 Task: Check the sale-to-list ratio of bar in the last 5 years.
Action: Mouse moved to (1058, 244)
Screenshot: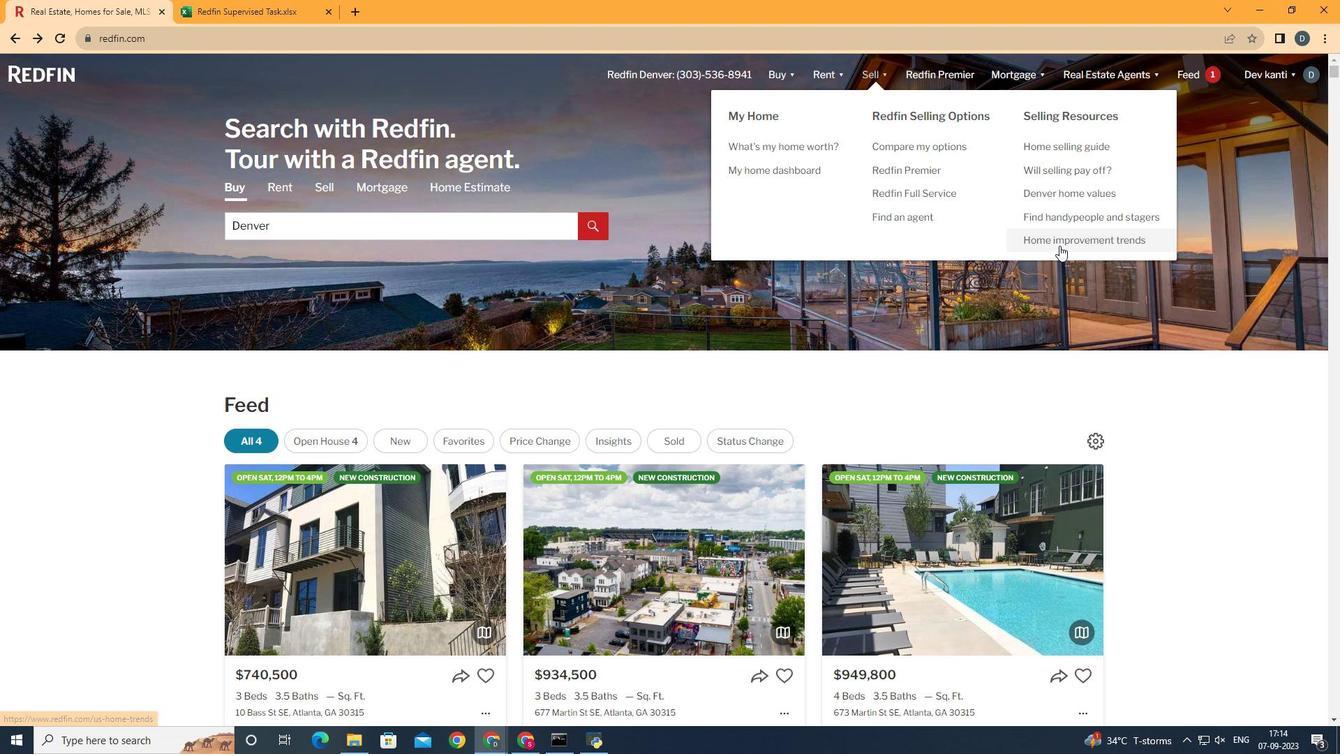 
Action: Mouse pressed left at (1058, 244)
Screenshot: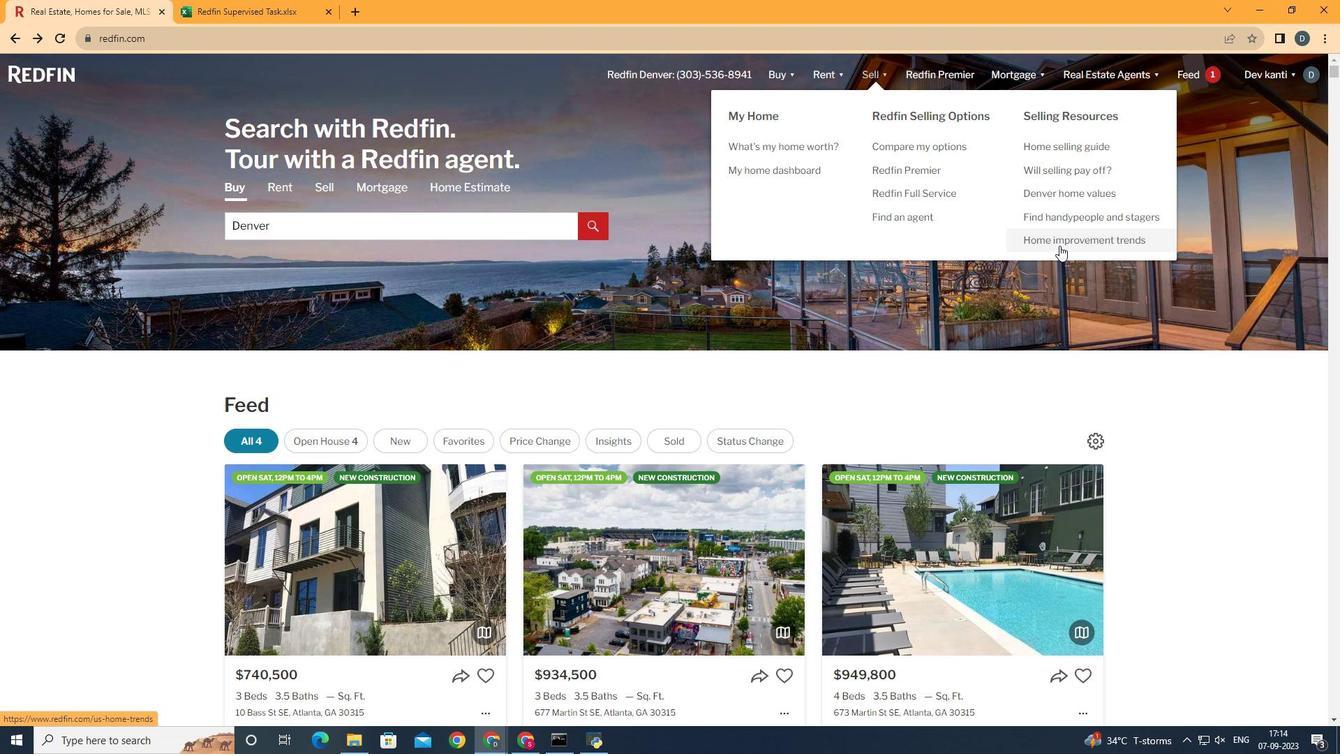 
Action: Mouse moved to (327, 266)
Screenshot: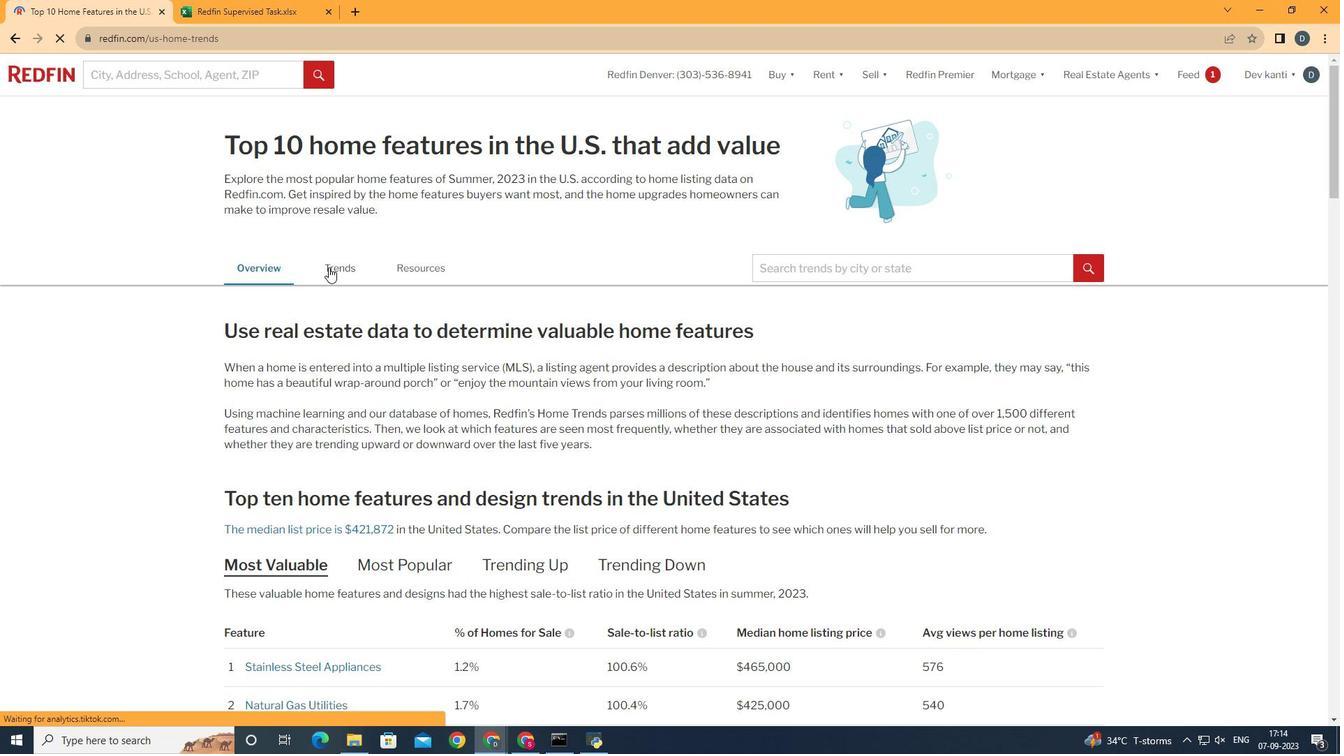 
Action: Mouse pressed left at (327, 266)
Screenshot: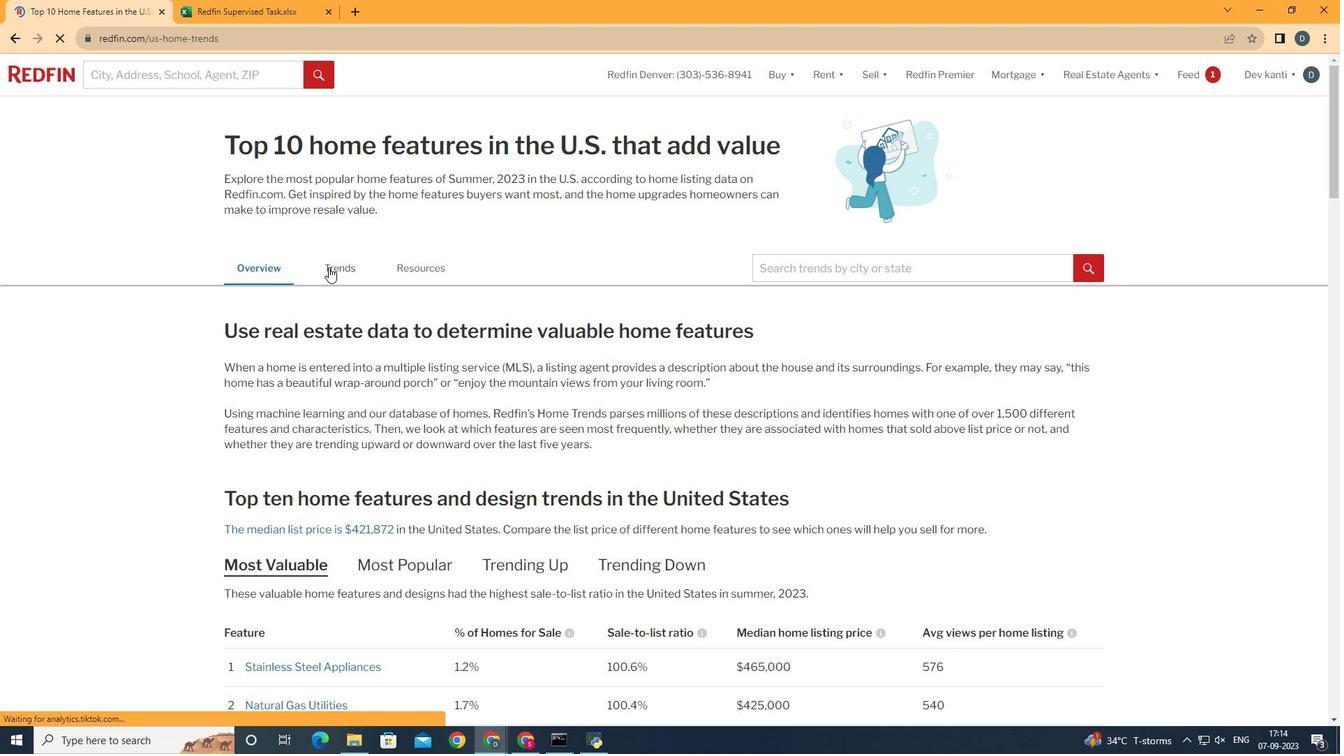 
Action: Mouse moved to (601, 404)
Screenshot: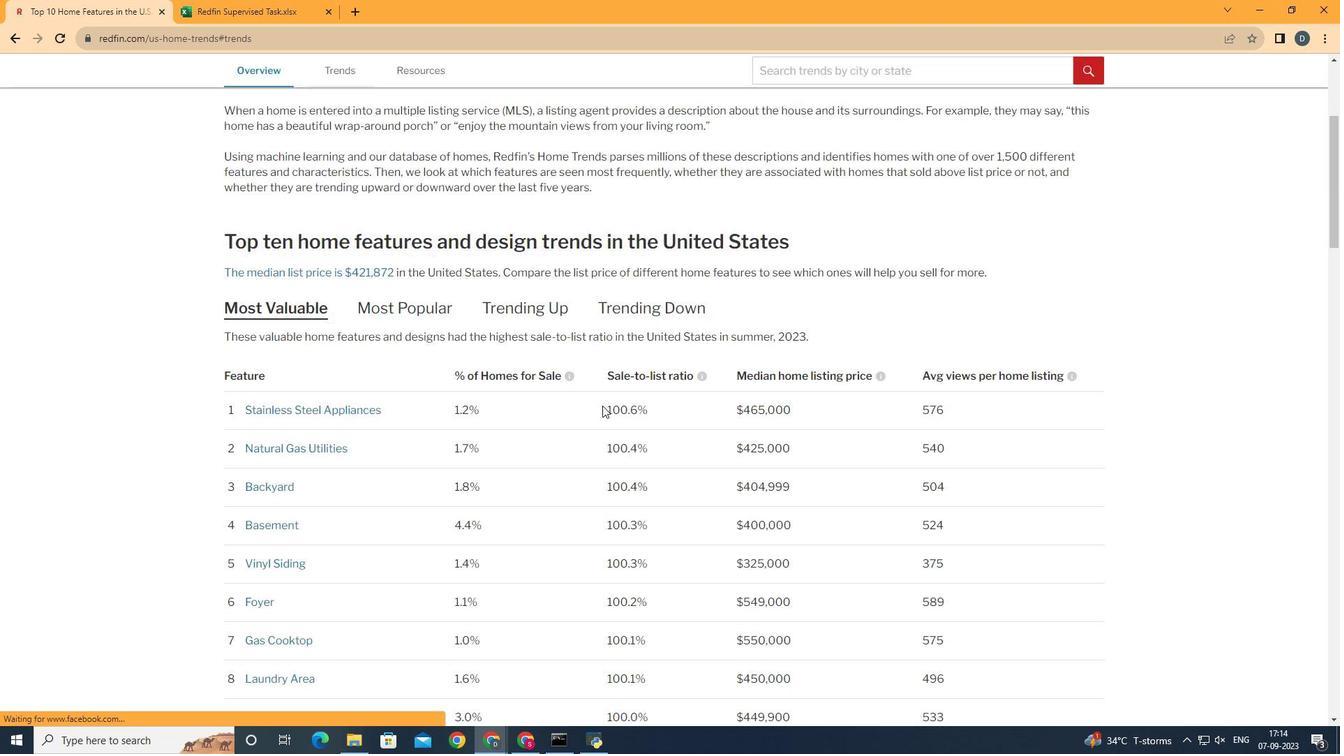 
Action: Mouse scrolled (601, 403) with delta (0, 0)
Screenshot: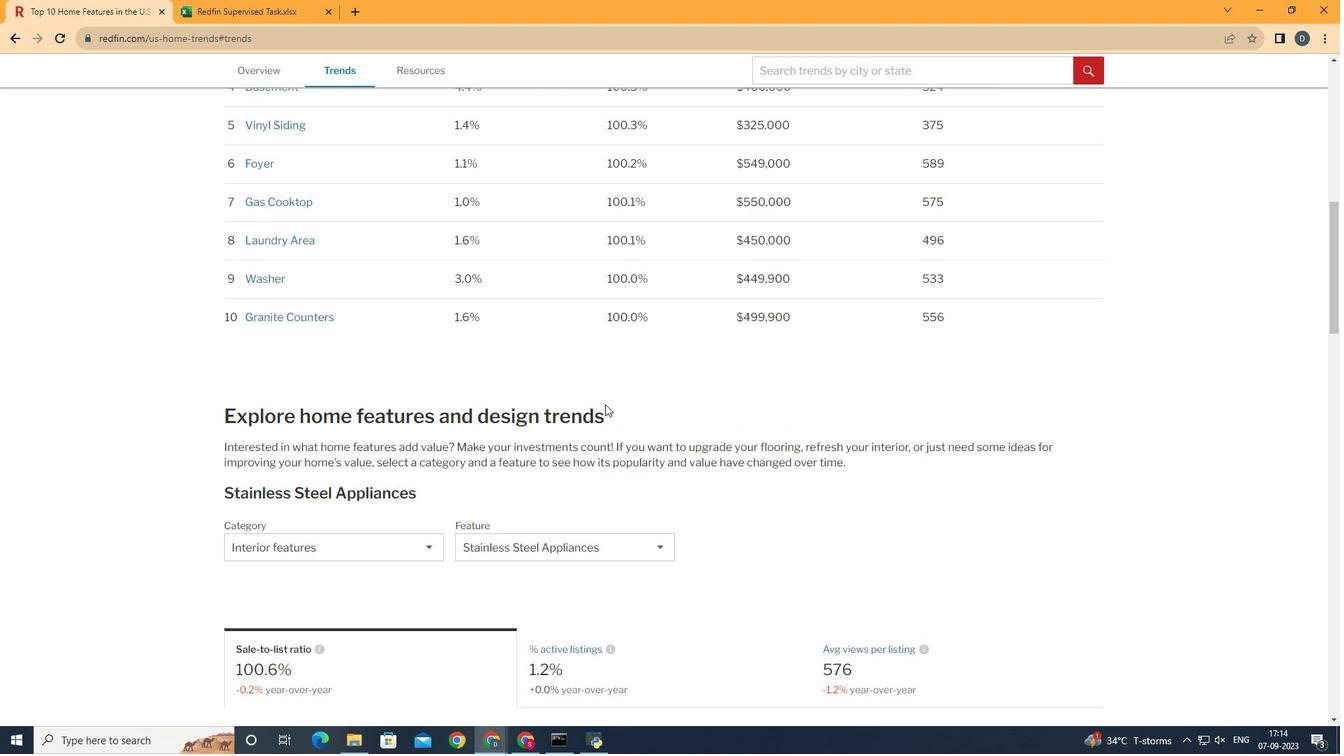 
Action: Mouse scrolled (601, 403) with delta (0, 0)
Screenshot: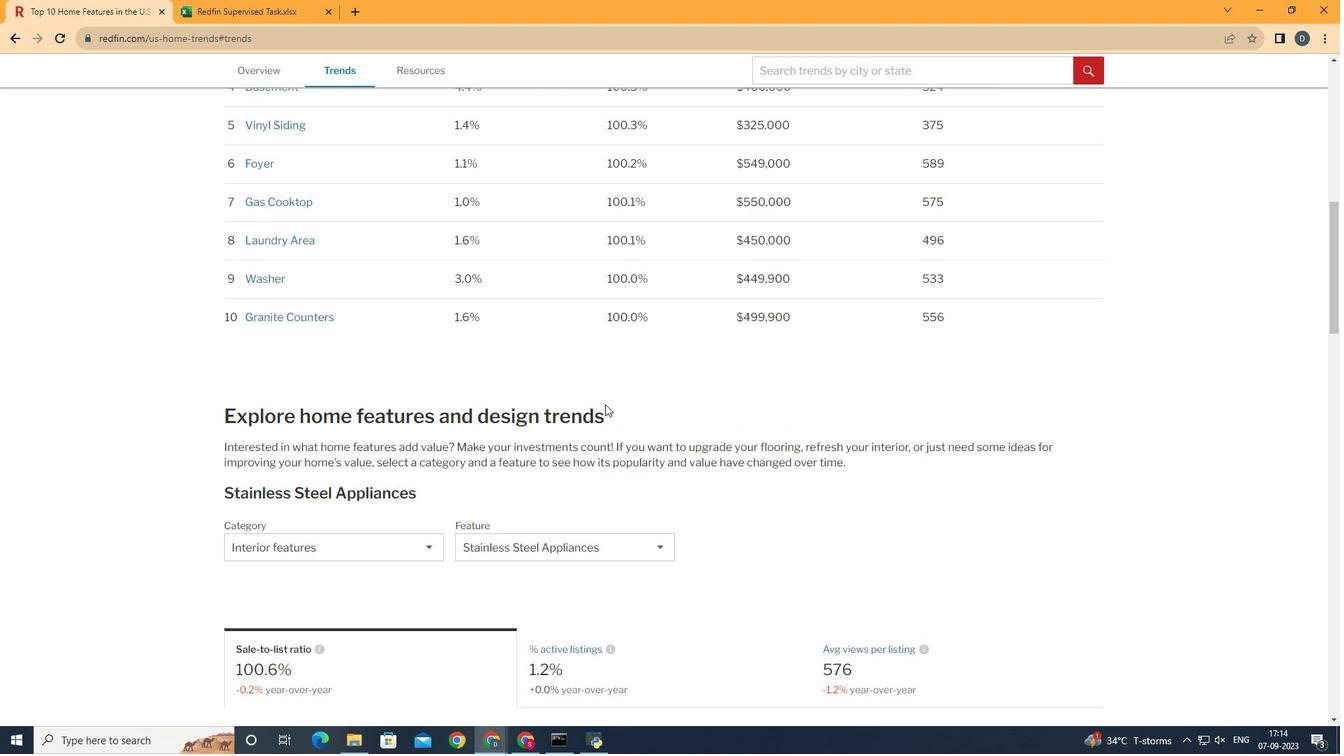 
Action: Mouse scrolled (601, 403) with delta (0, 0)
Screenshot: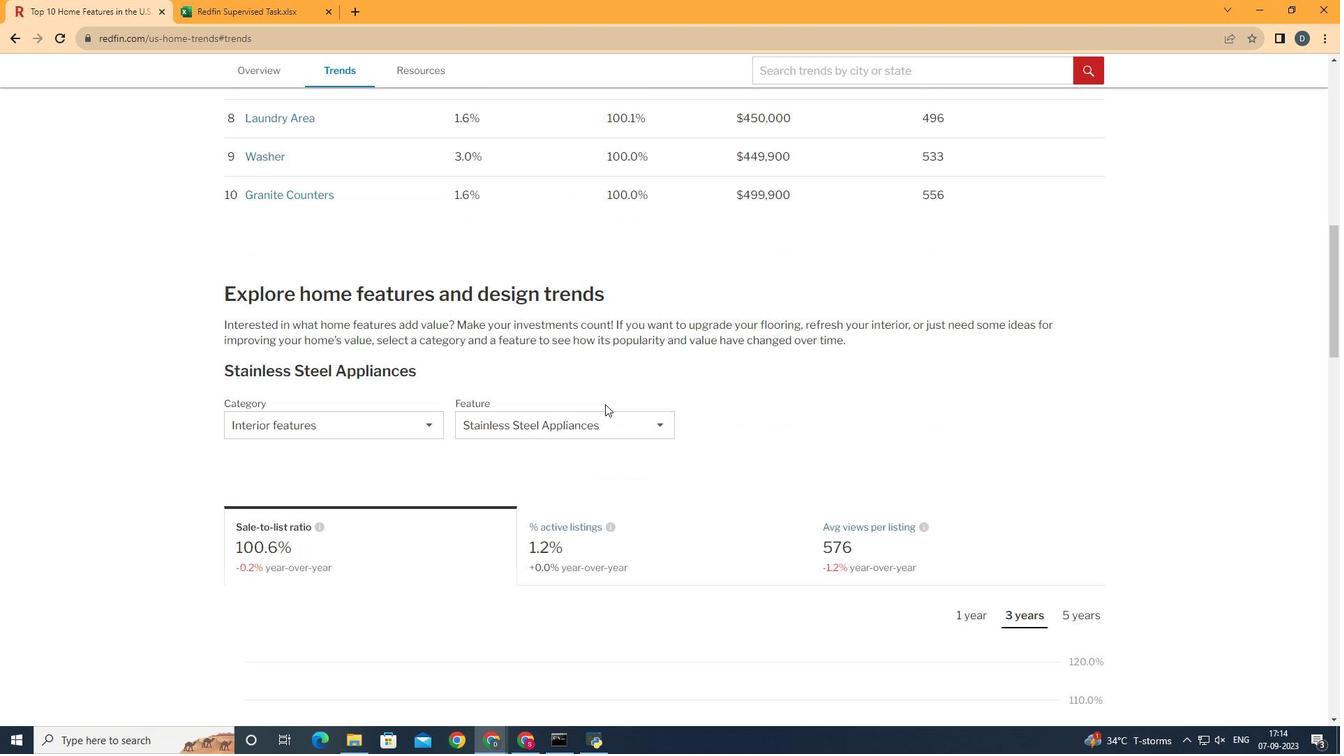 
Action: Mouse scrolled (601, 403) with delta (0, 0)
Screenshot: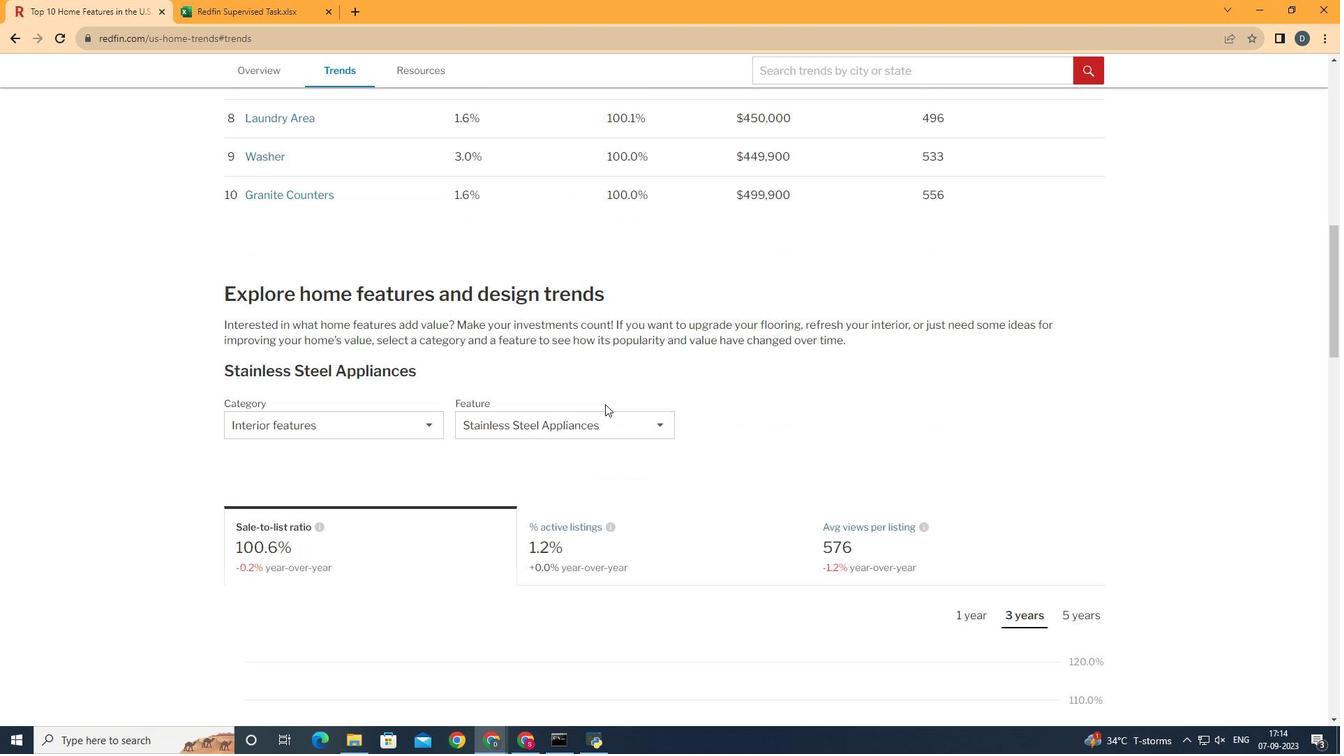 
Action: Mouse scrolled (601, 403) with delta (0, 0)
Screenshot: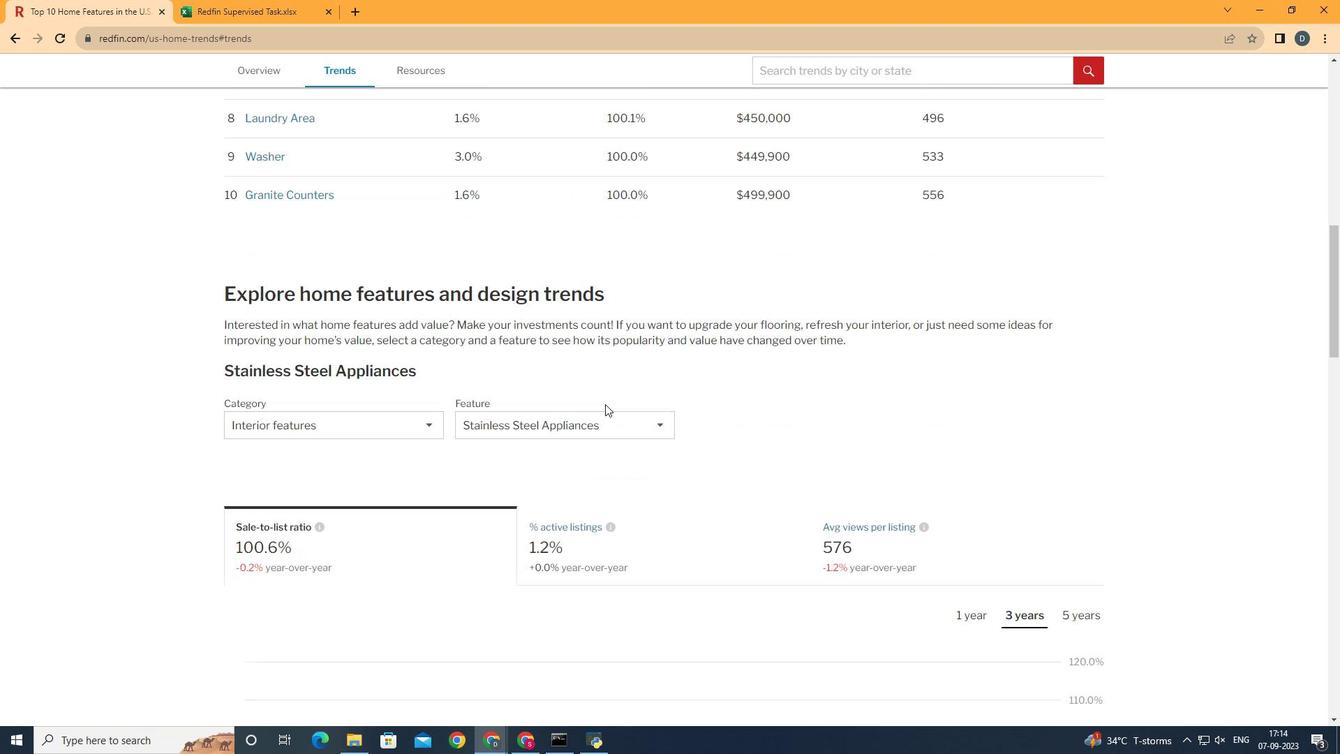 
Action: Mouse scrolled (601, 403) with delta (0, 0)
Screenshot: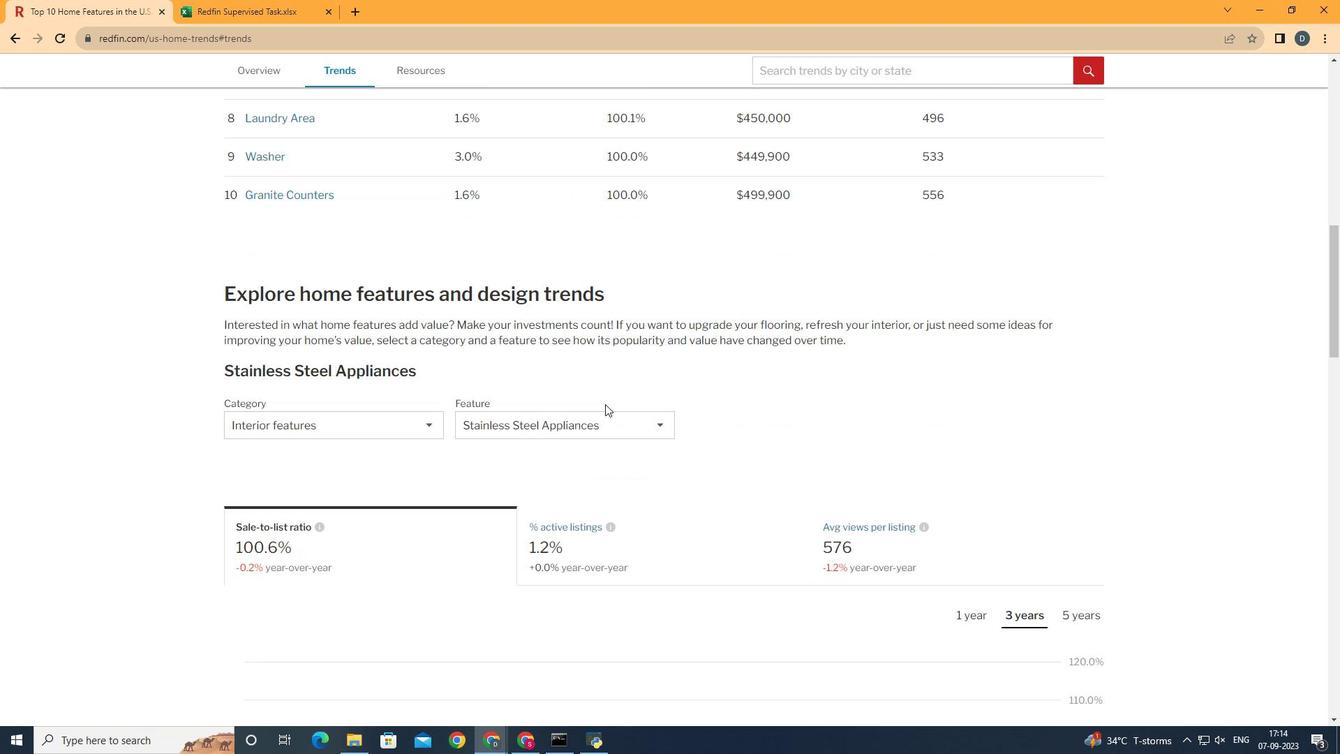 
Action: Mouse moved to (604, 402)
Screenshot: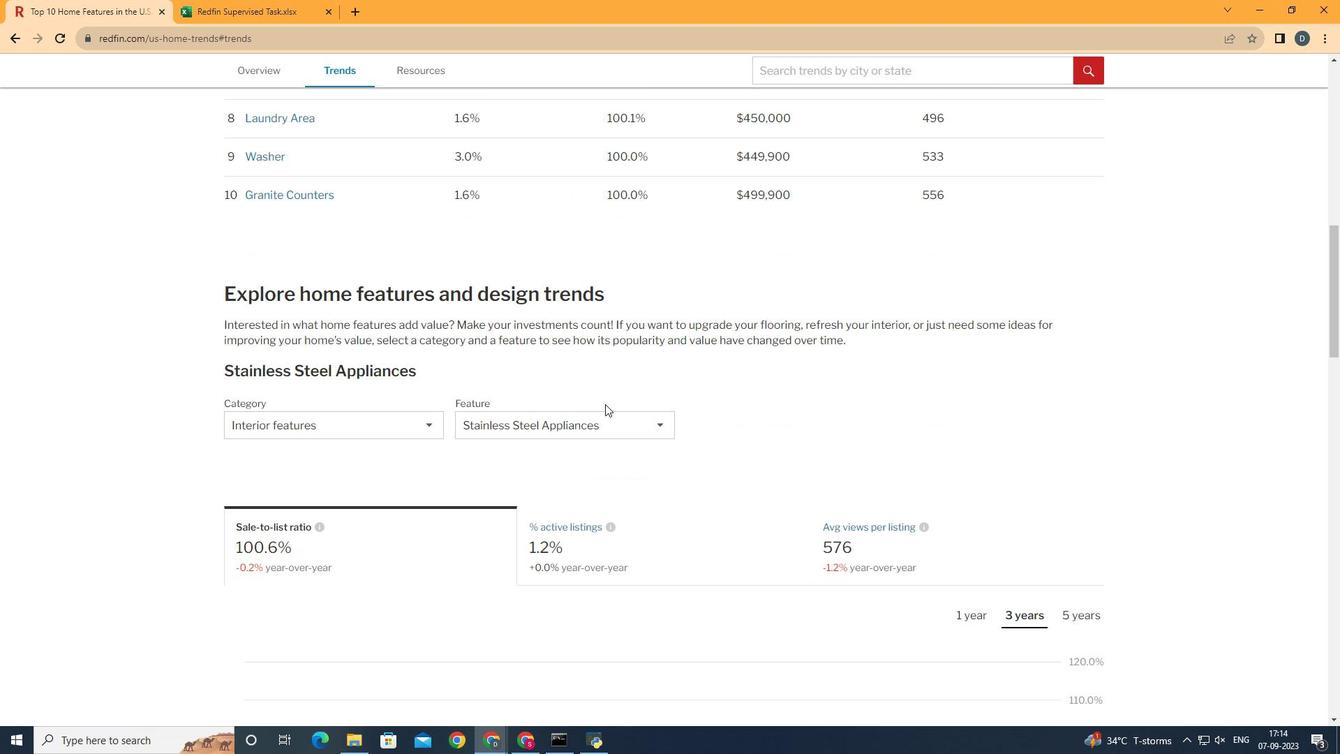 
Action: Mouse scrolled (604, 402) with delta (0, 0)
Screenshot: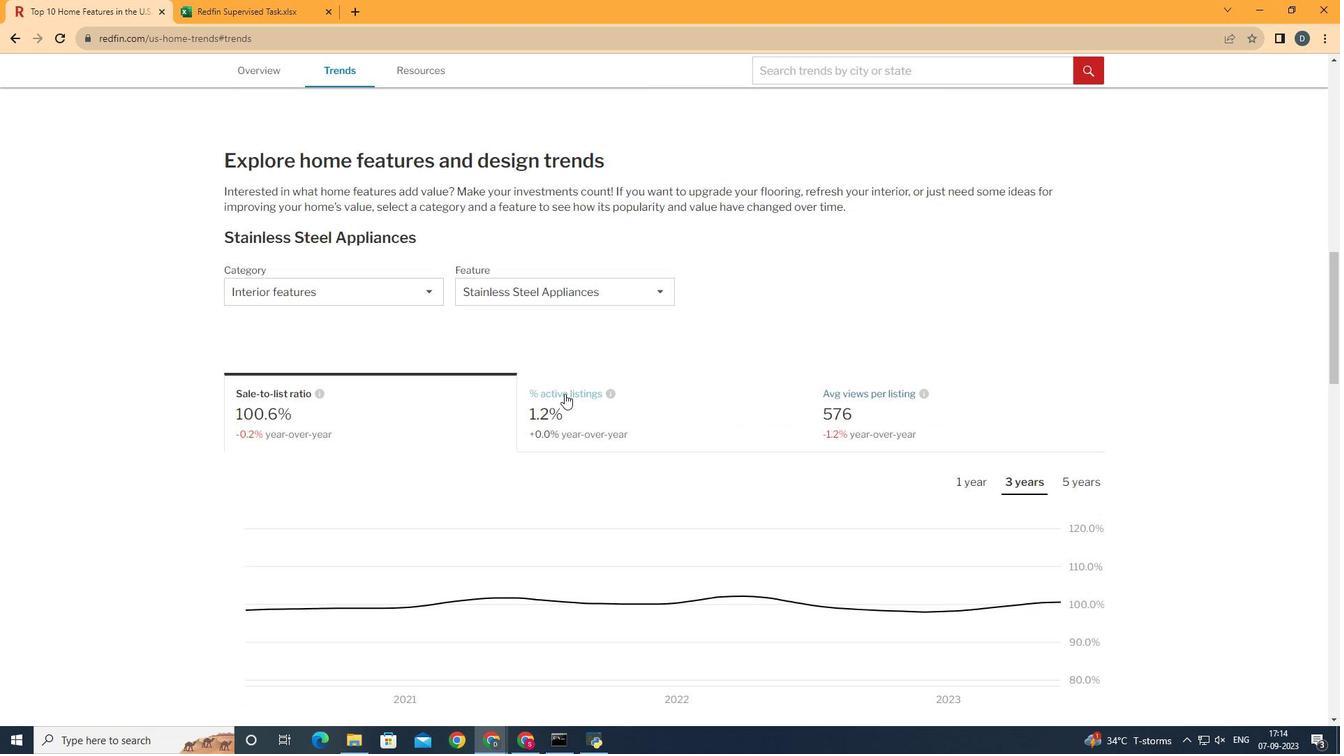 
Action: Mouse scrolled (604, 402) with delta (0, 0)
Screenshot: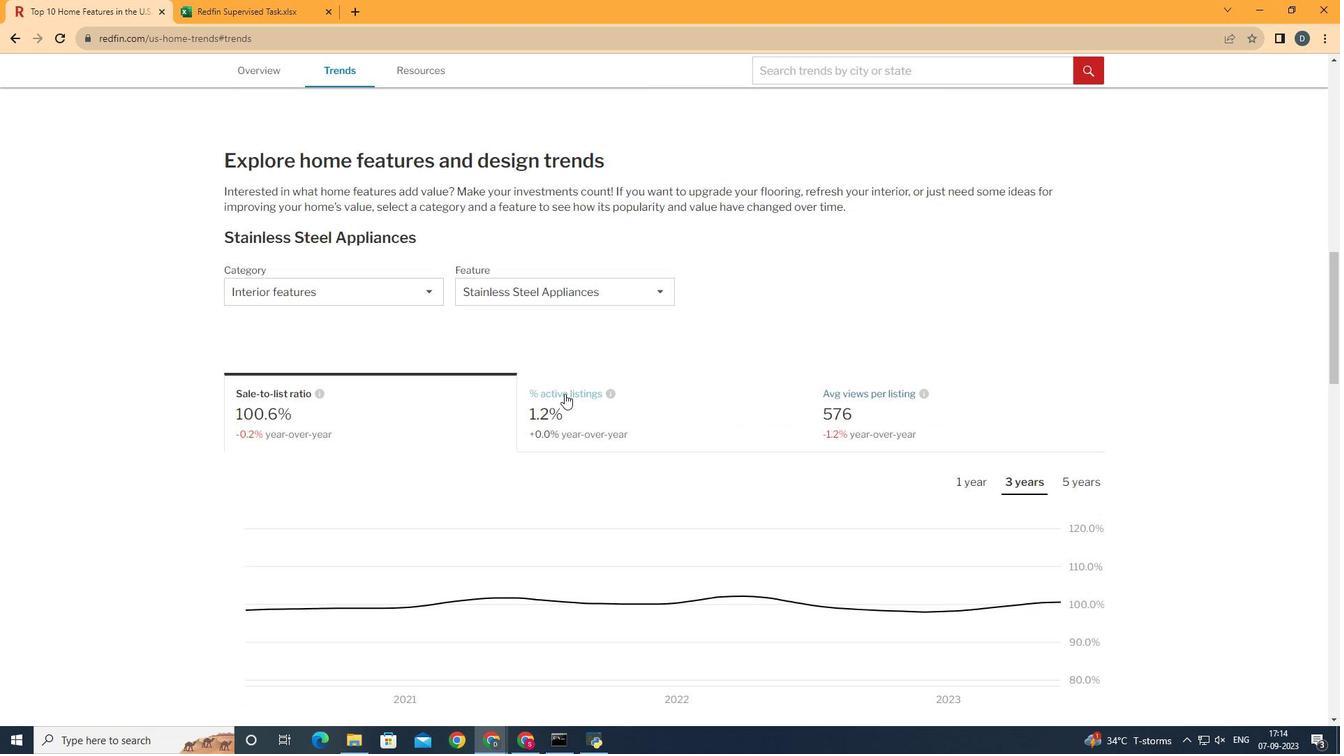 
Action: Mouse moved to (379, 273)
Screenshot: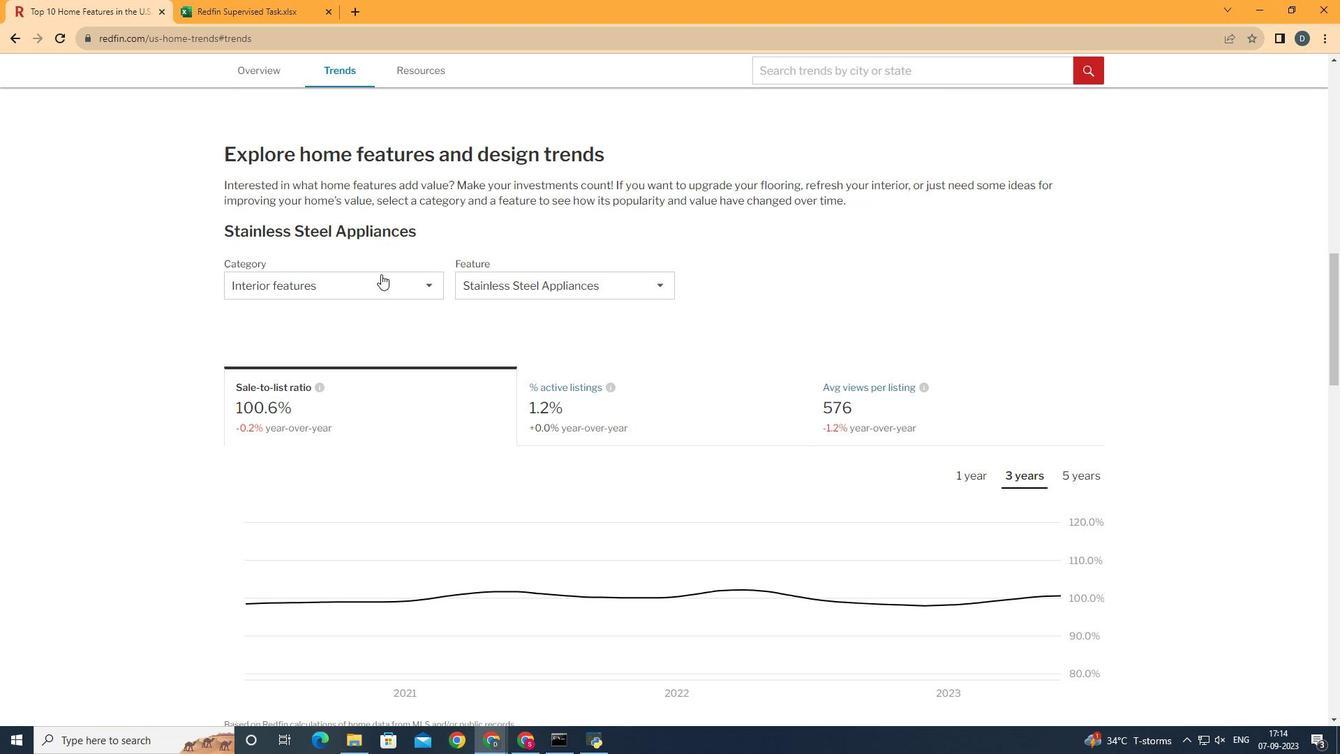 
Action: Mouse pressed left at (379, 273)
Screenshot: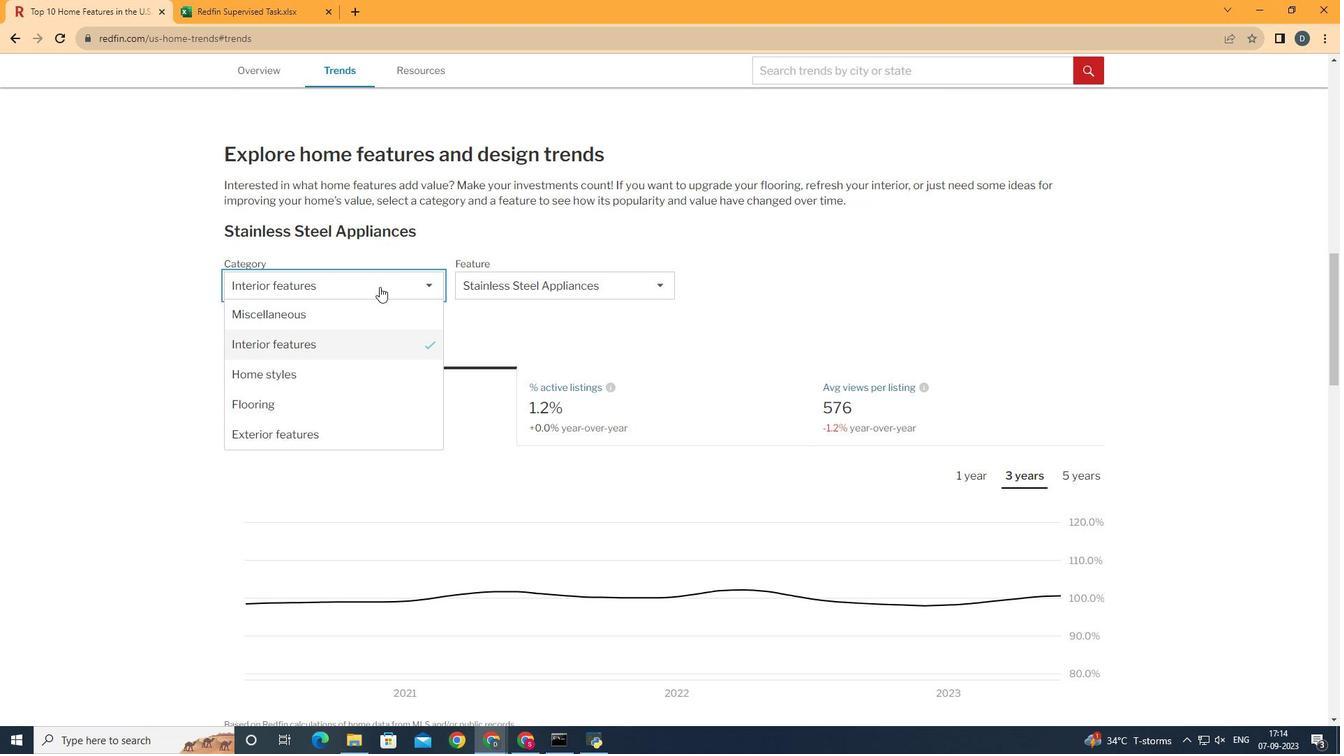 
Action: Mouse moved to (370, 335)
Screenshot: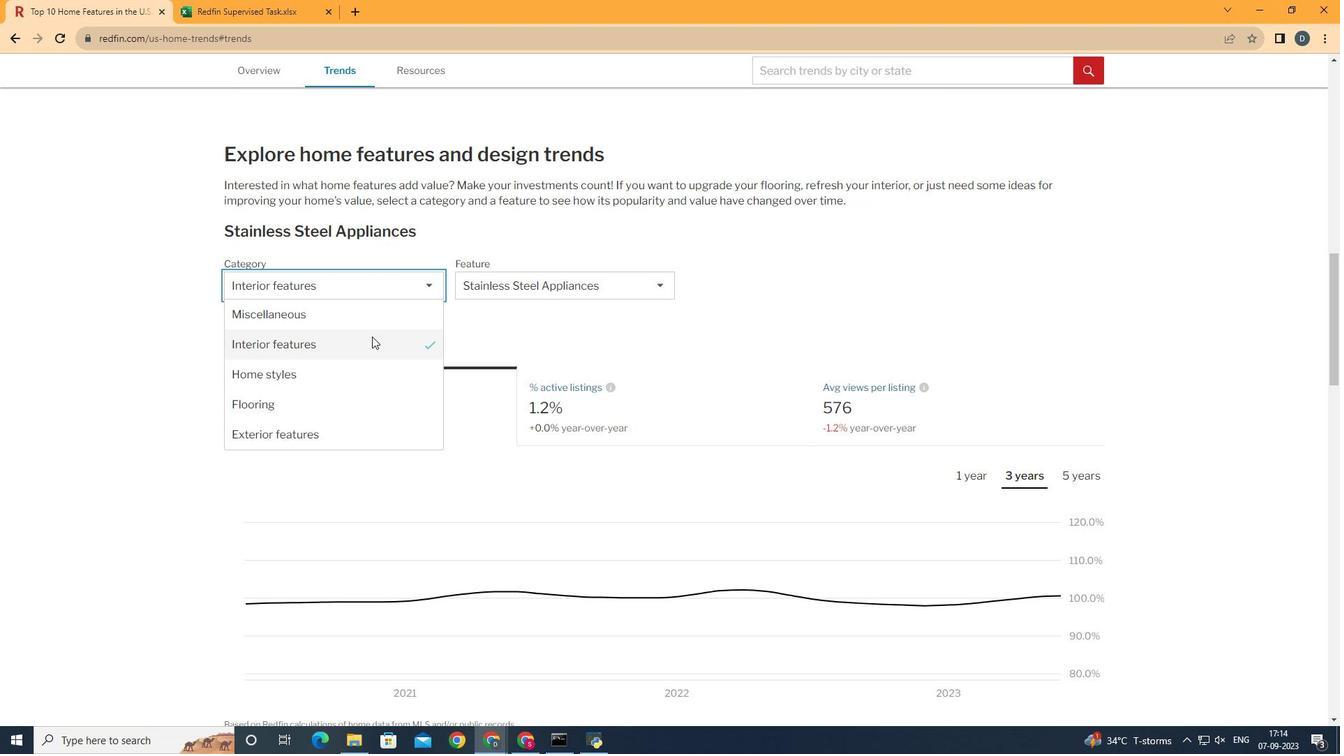 
Action: Mouse pressed left at (370, 335)
Screenshot: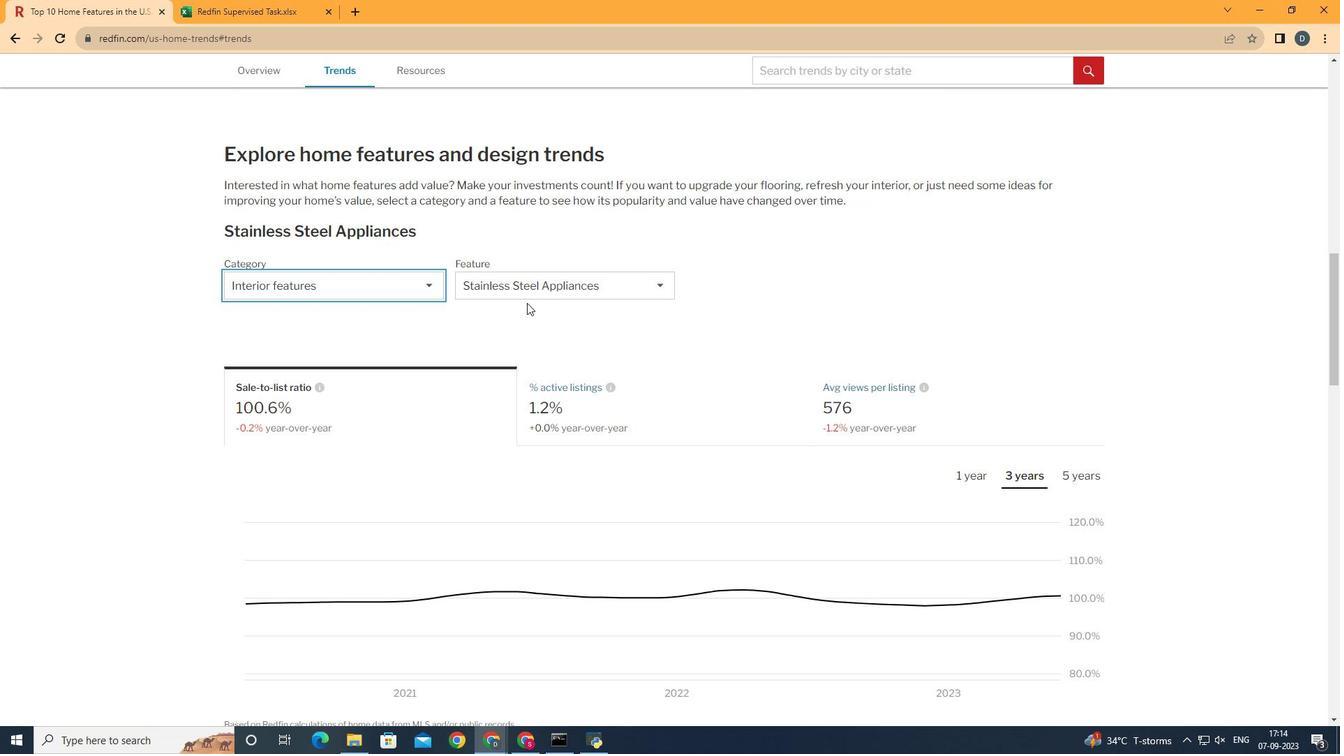 
Action: Mouse moved to (564, 296)
Screenshot: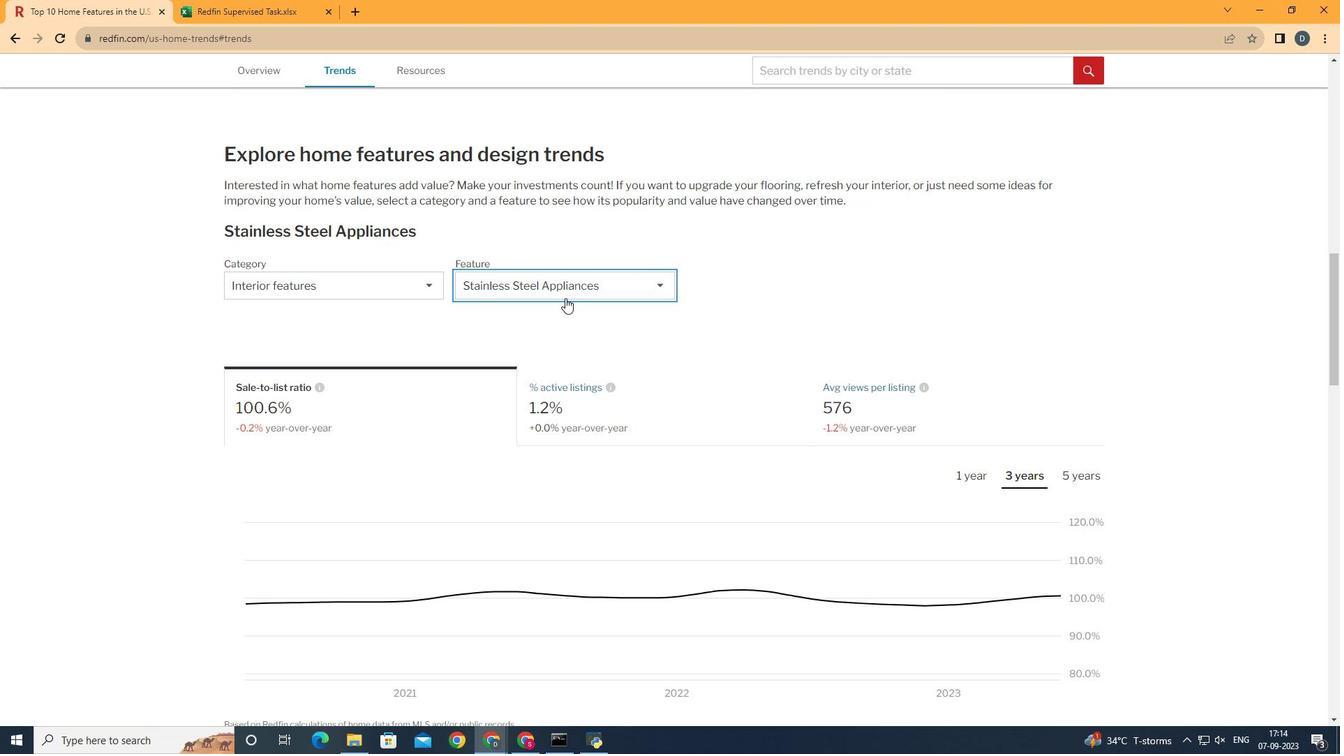 
Action: Mouse pressed left at (564, 296)
Screenshot: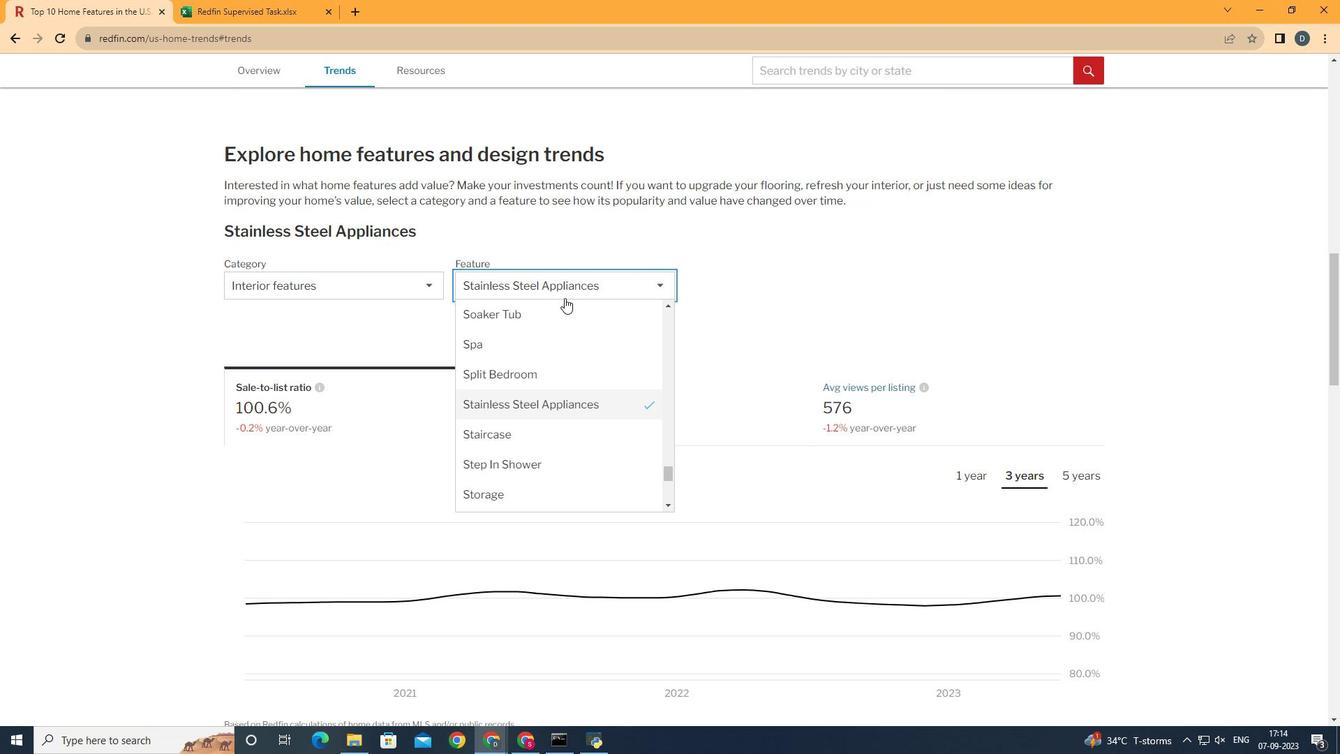 
Action: Mouse moved to (667, 473)
Screenshot: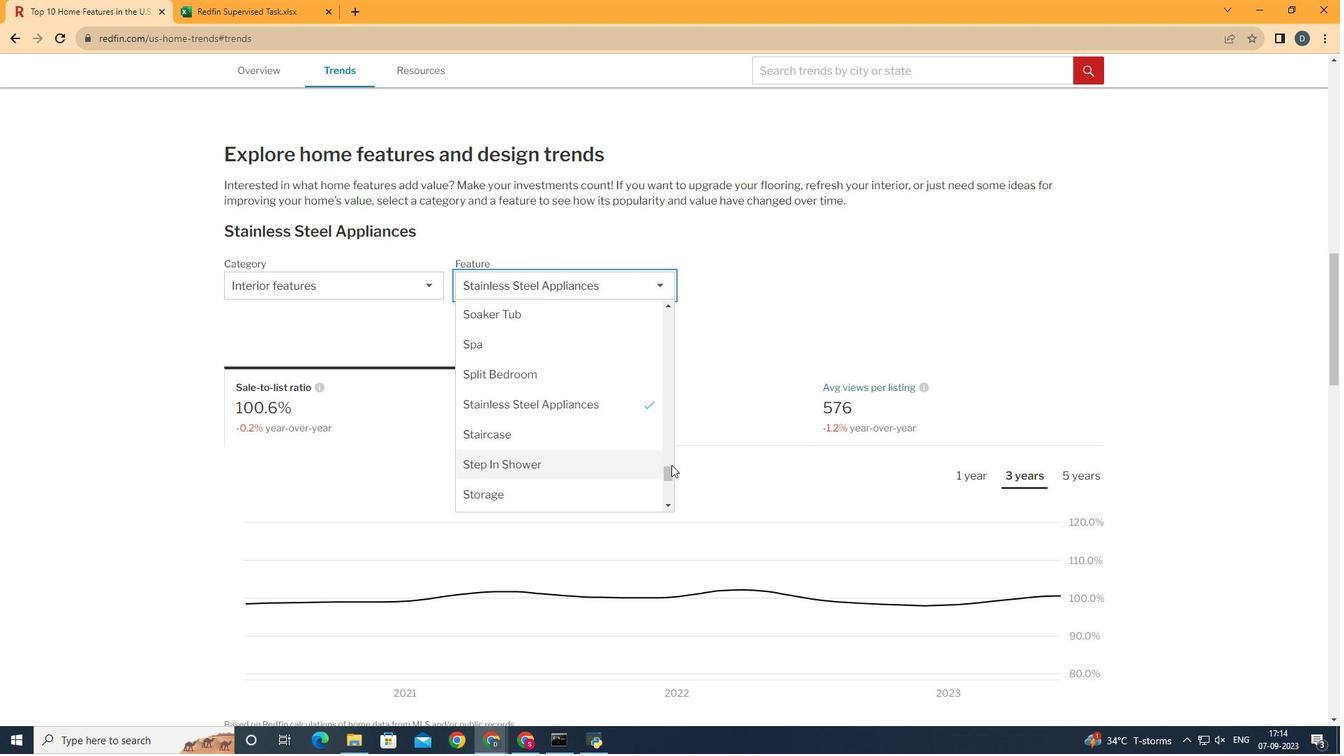 
Action: Mouse pressed left at (667, 473)
Screenshot: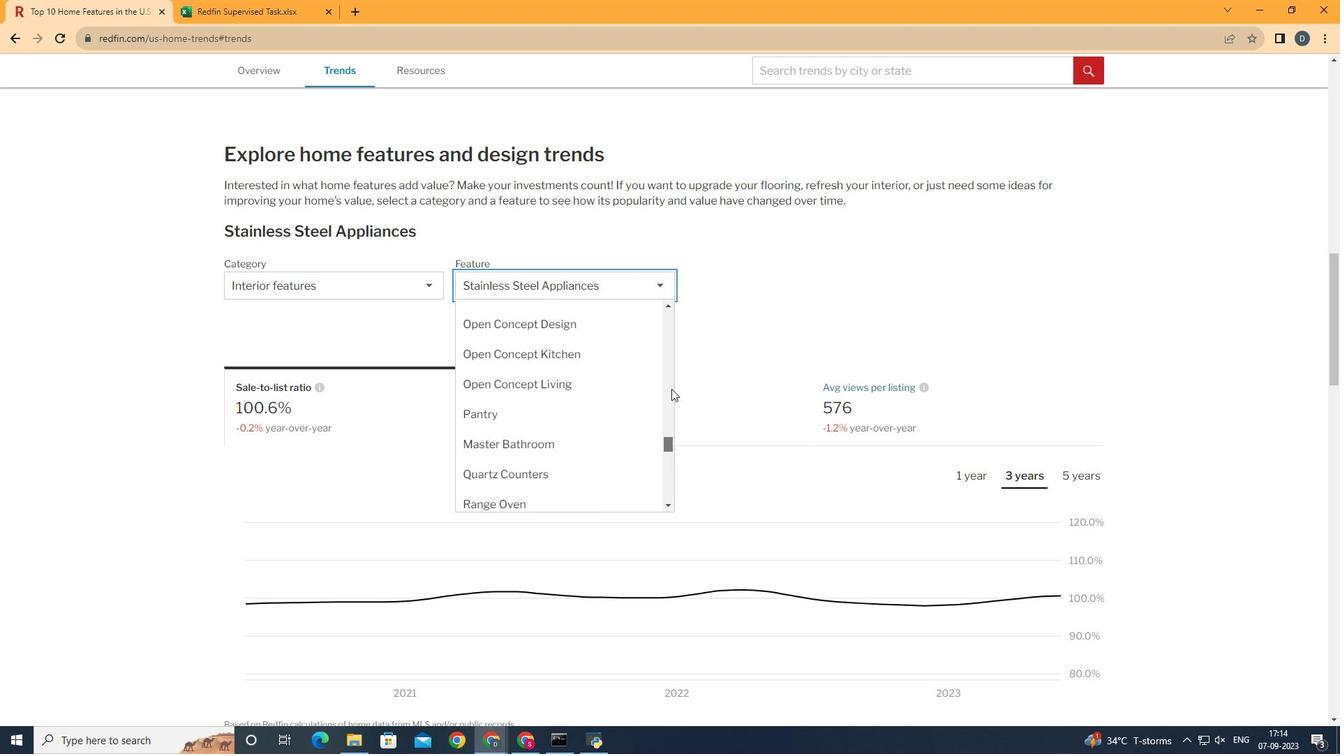 
Action: Mouse moved to (618, 453)
Screenshot: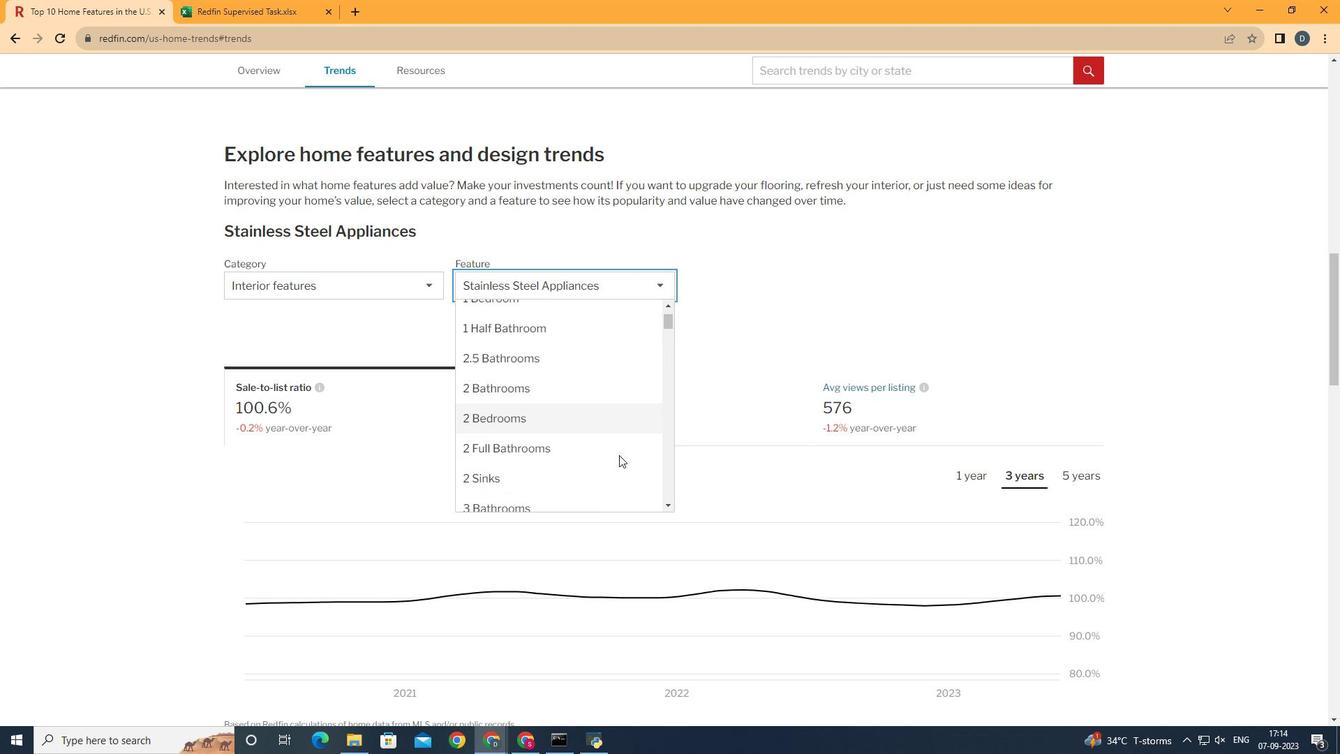 
Action: Mouse scrolled (618, 453) with delta (0, 0)
Screenshot: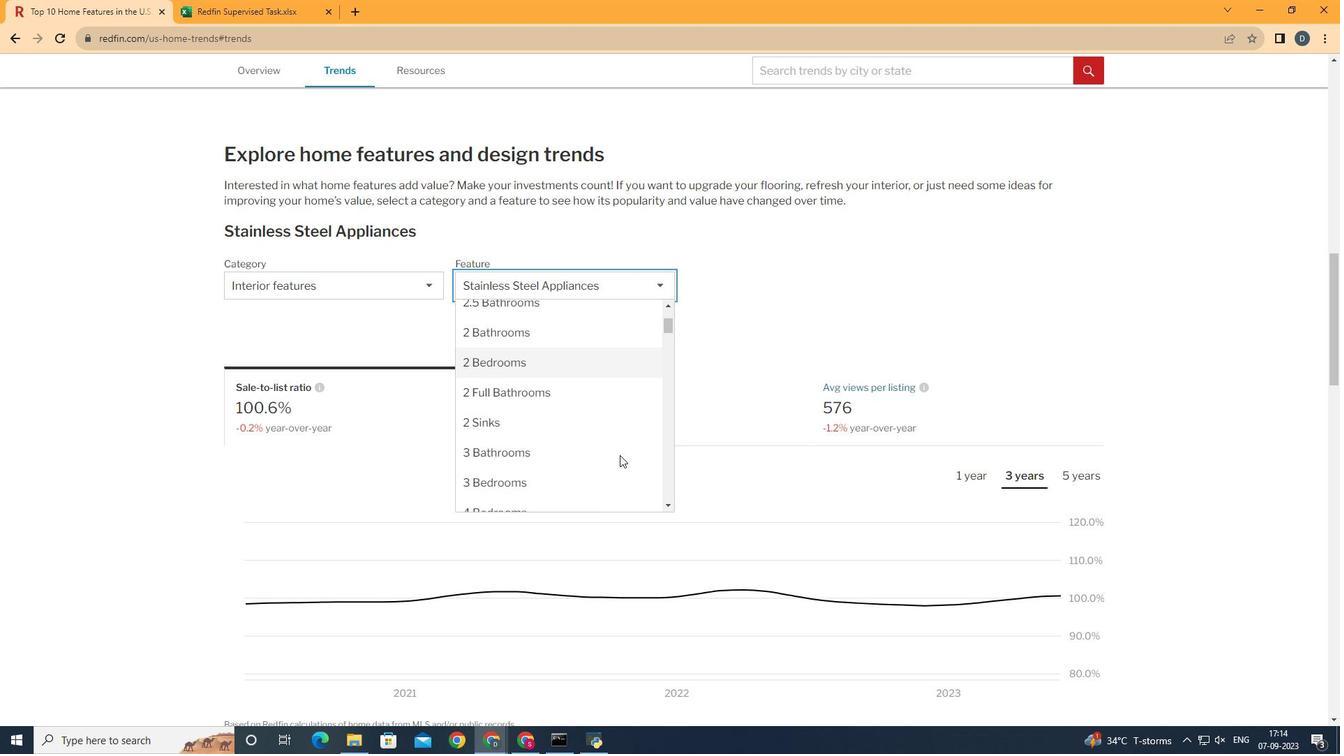 
Action: Mouse scrolled (618, 453) with delta (0, 0)
Screenshot: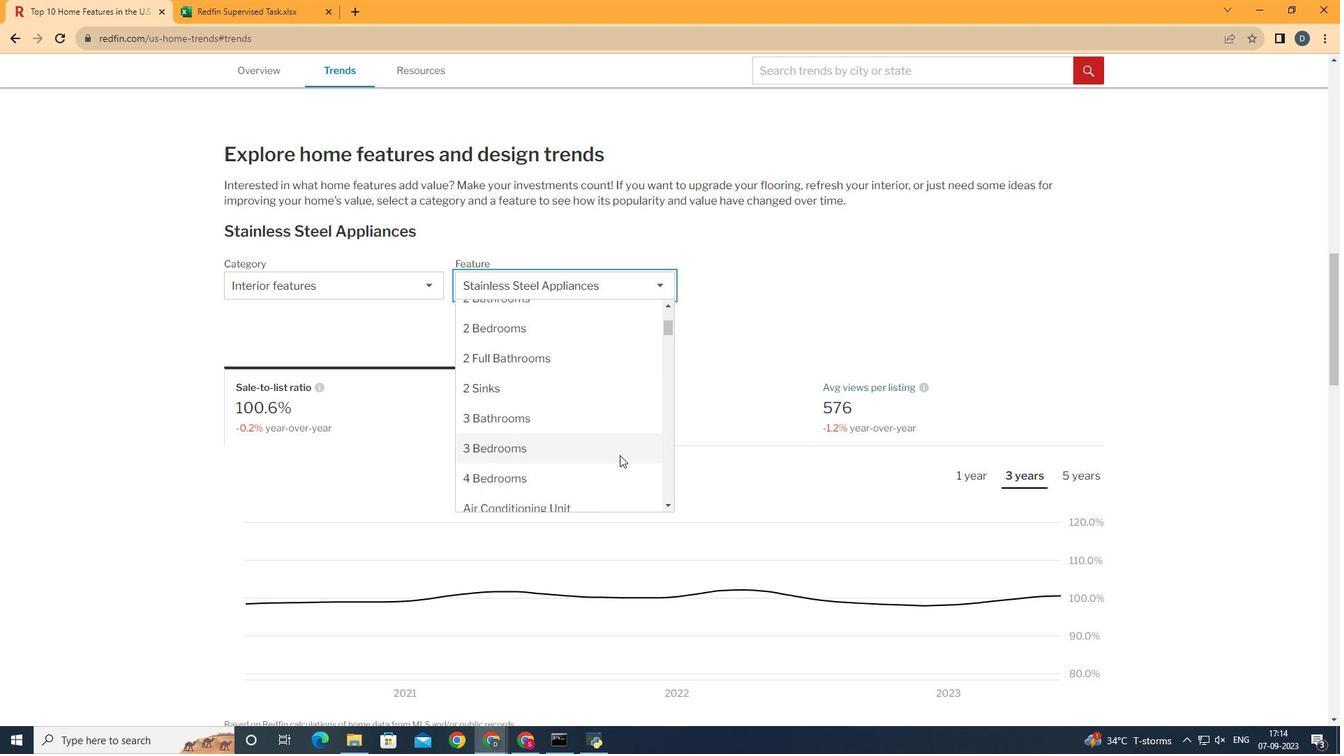 
Action: Mouse moved to (618, 453)
Screenshot: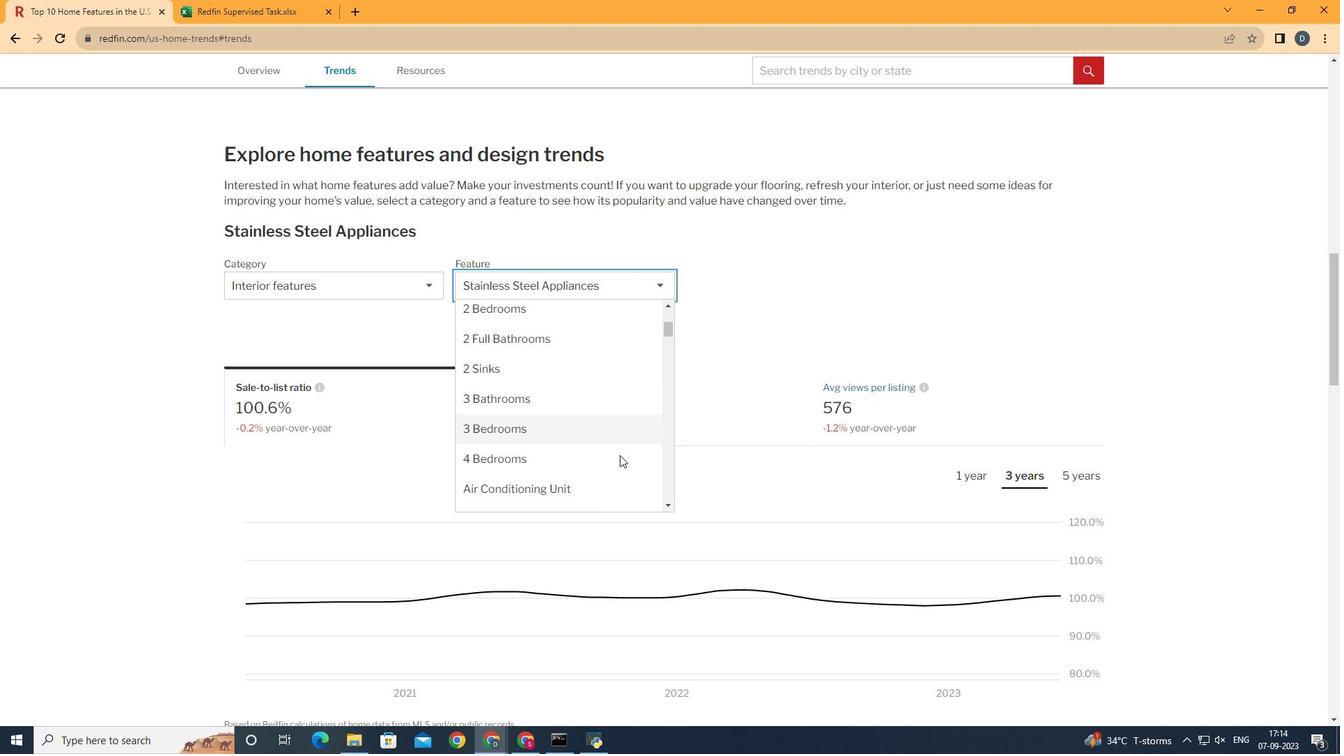 
Action: Mouse scrolled (618, 453) with delta (0, 0)
Screenshot: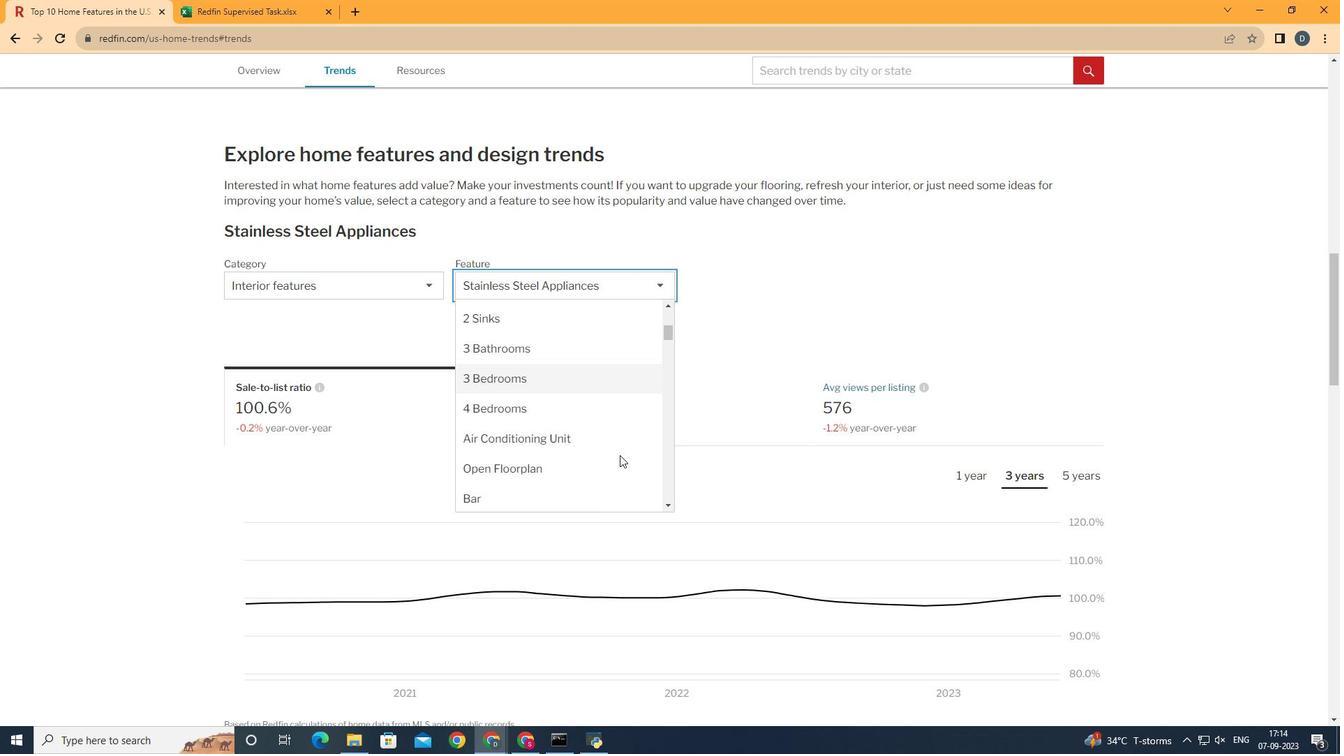 
Action: Mouse moved to (615, 457)
Screenshot: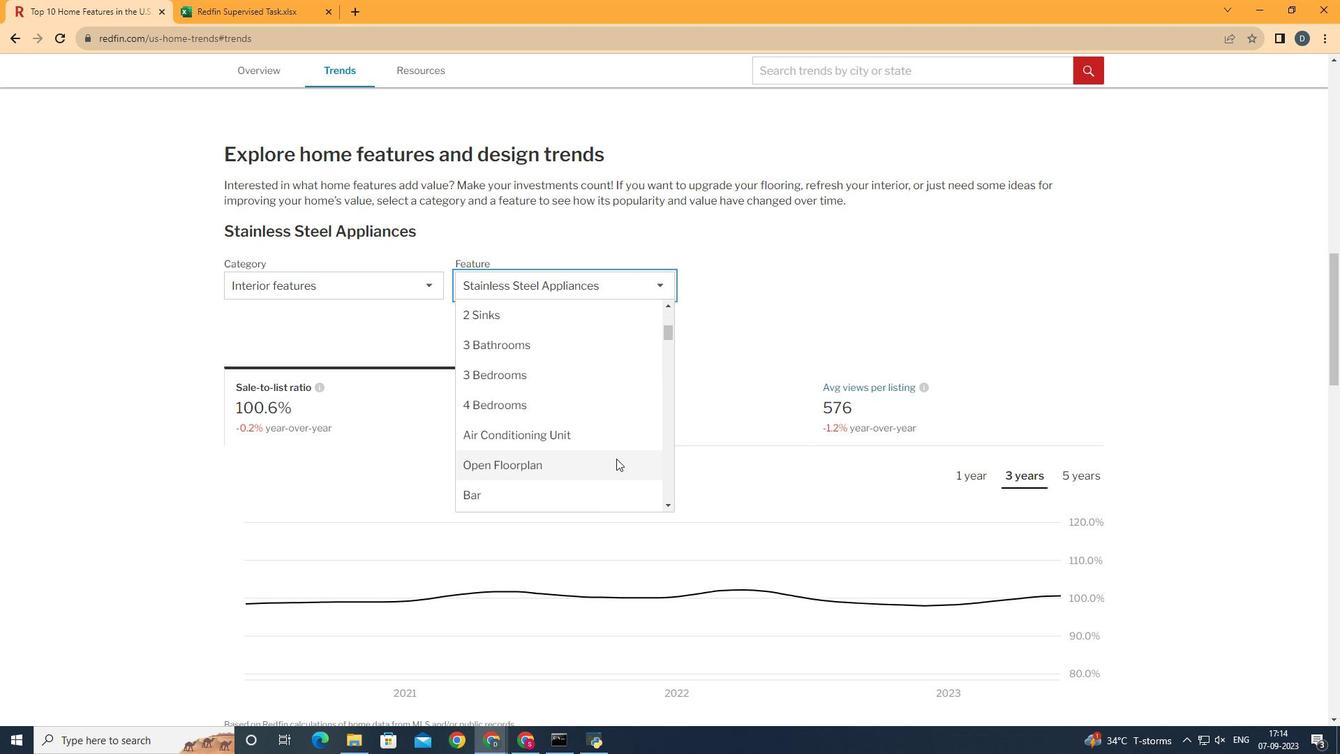 
Action: Mouse scrolled (615, 456) with delta (0, 0)
Screenshot: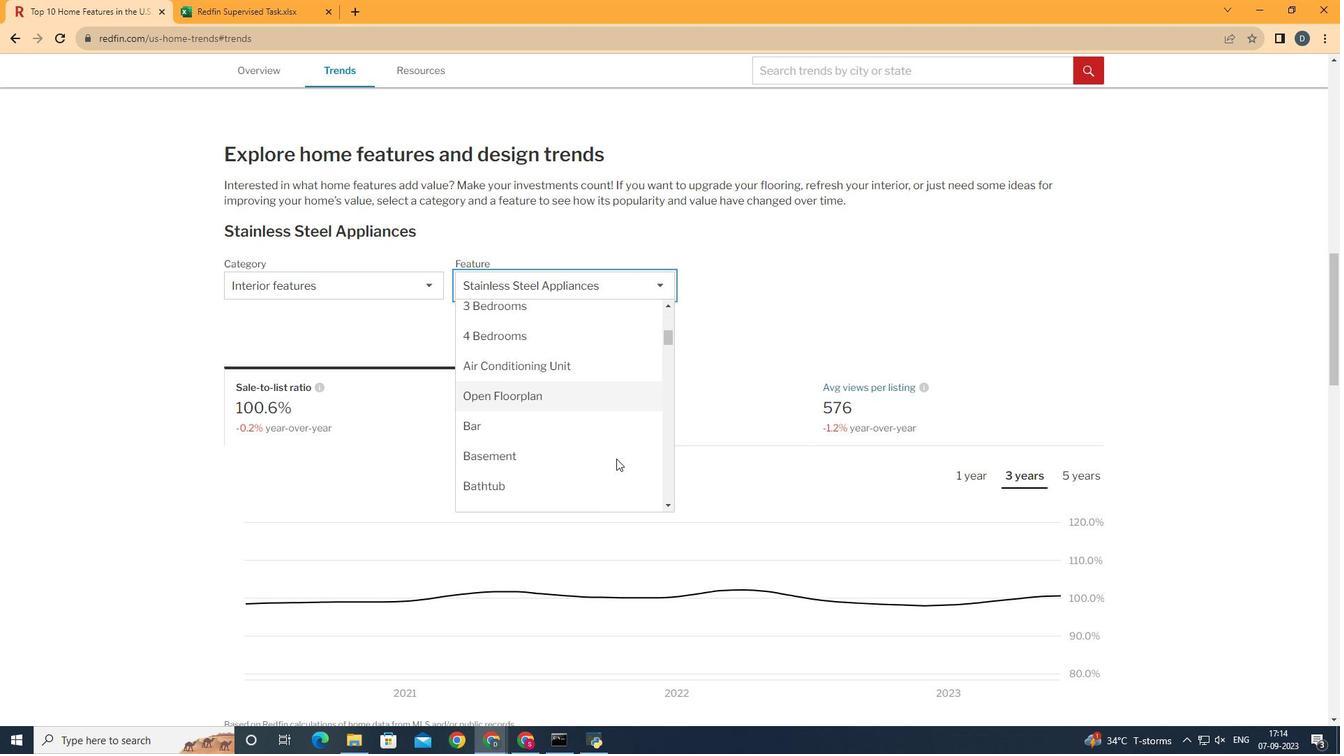 
Action: Mouse moved to (610, 424)
Screenshot: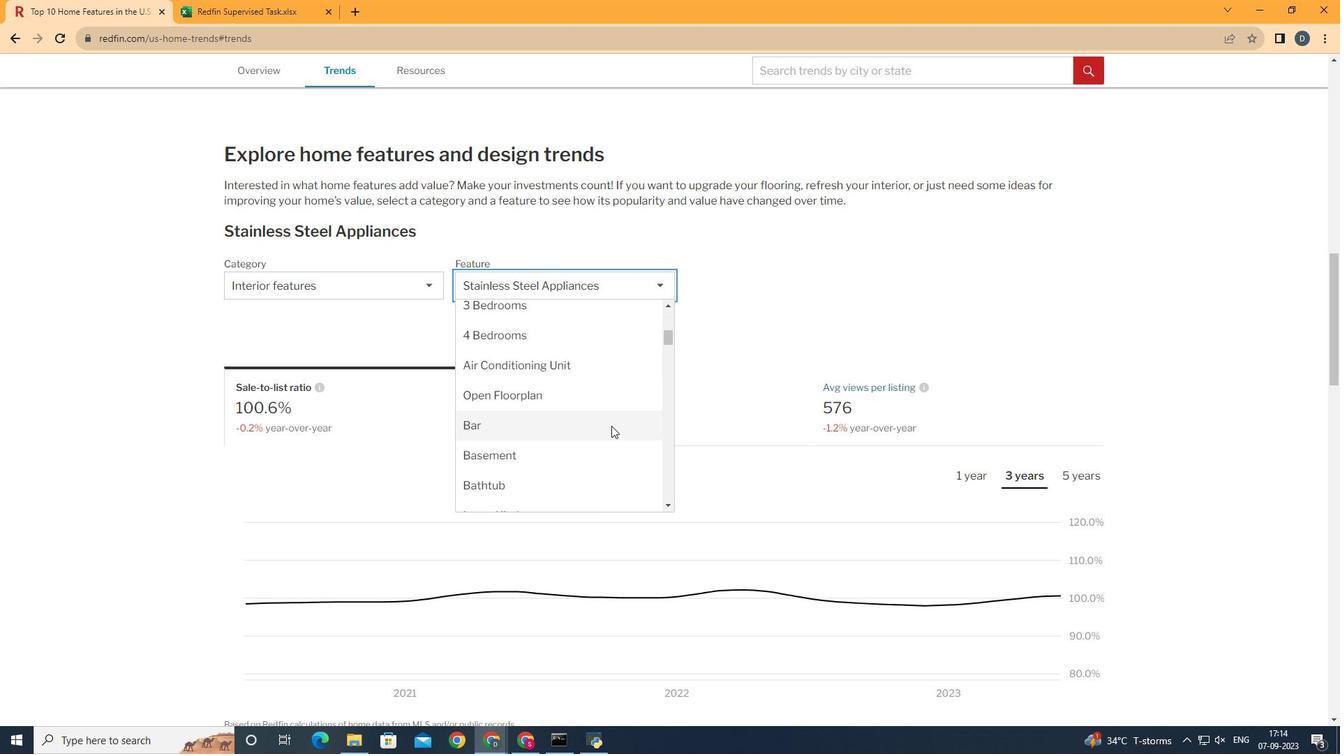 
Action: Mouse pressed left at (610, 424)
Screenshot: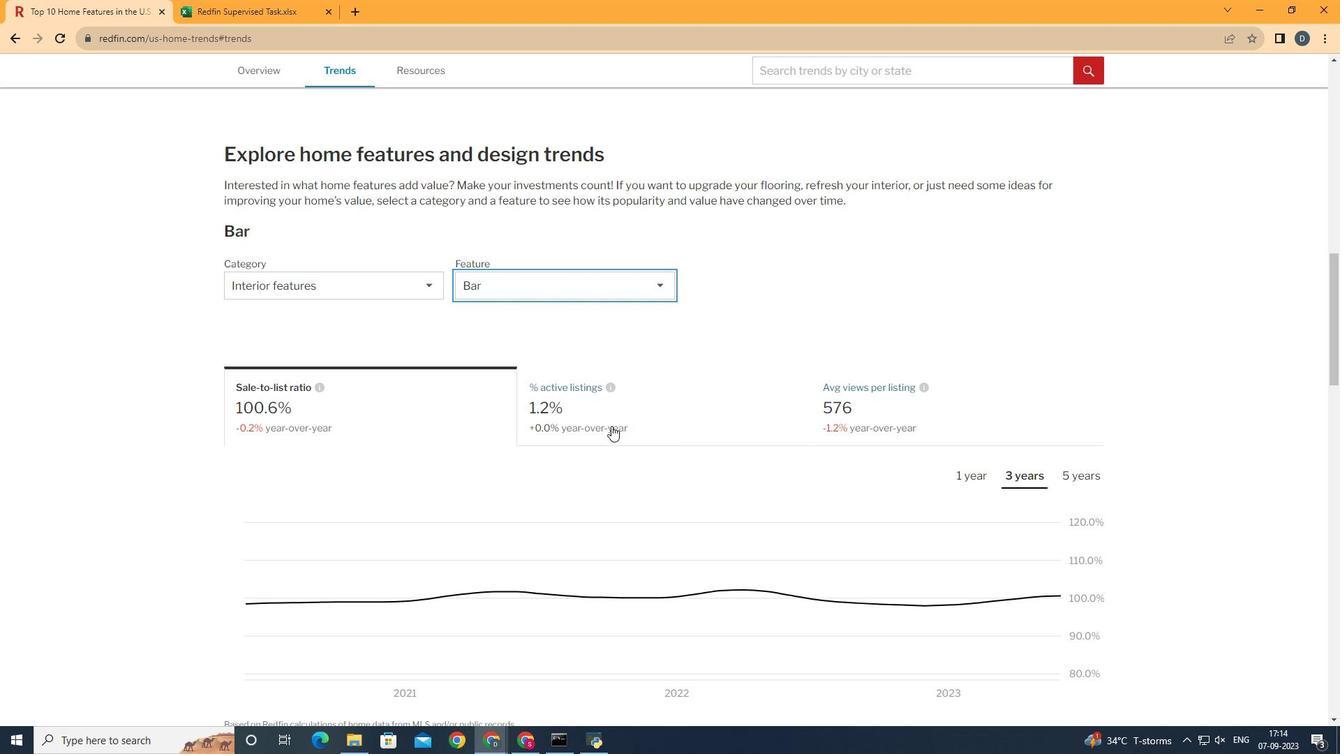 
Action: Mouse moved to (1086, 474)
Screenshot: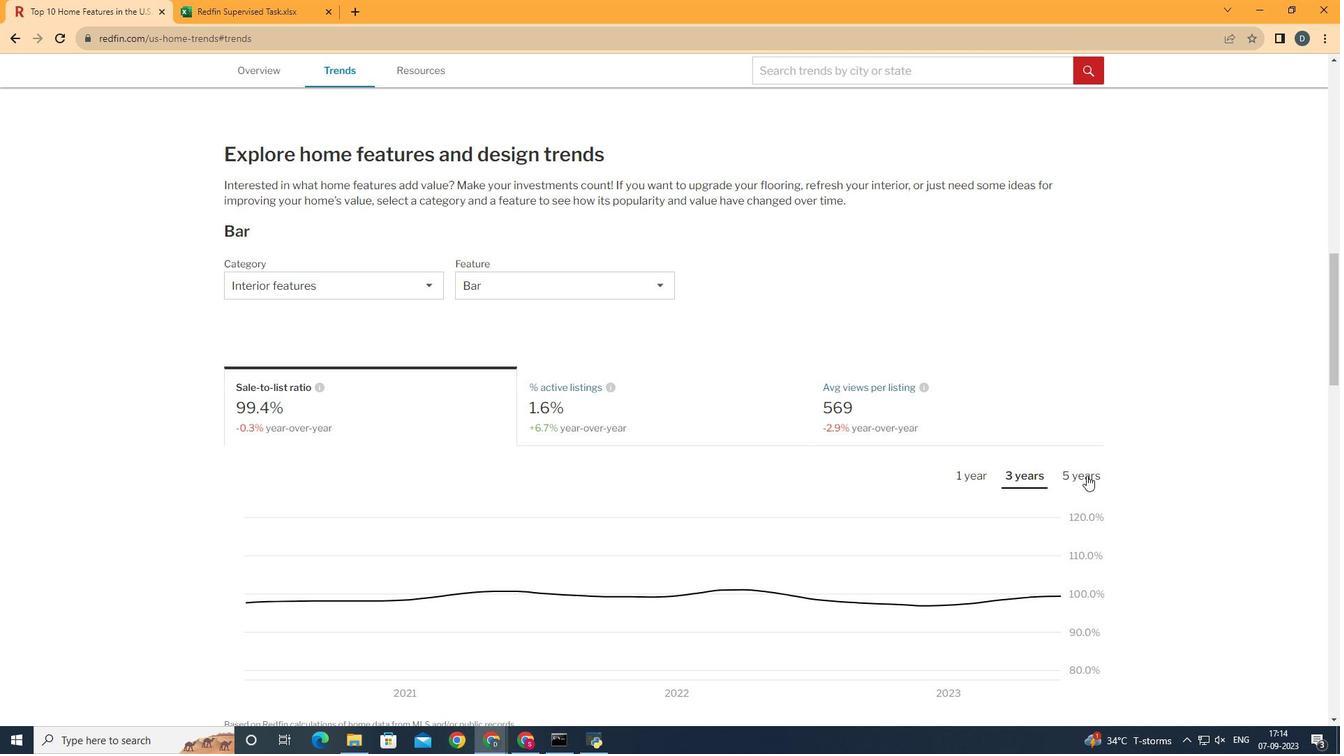 
Action: Mouse pressed left at (1086, 474)
Screenshot: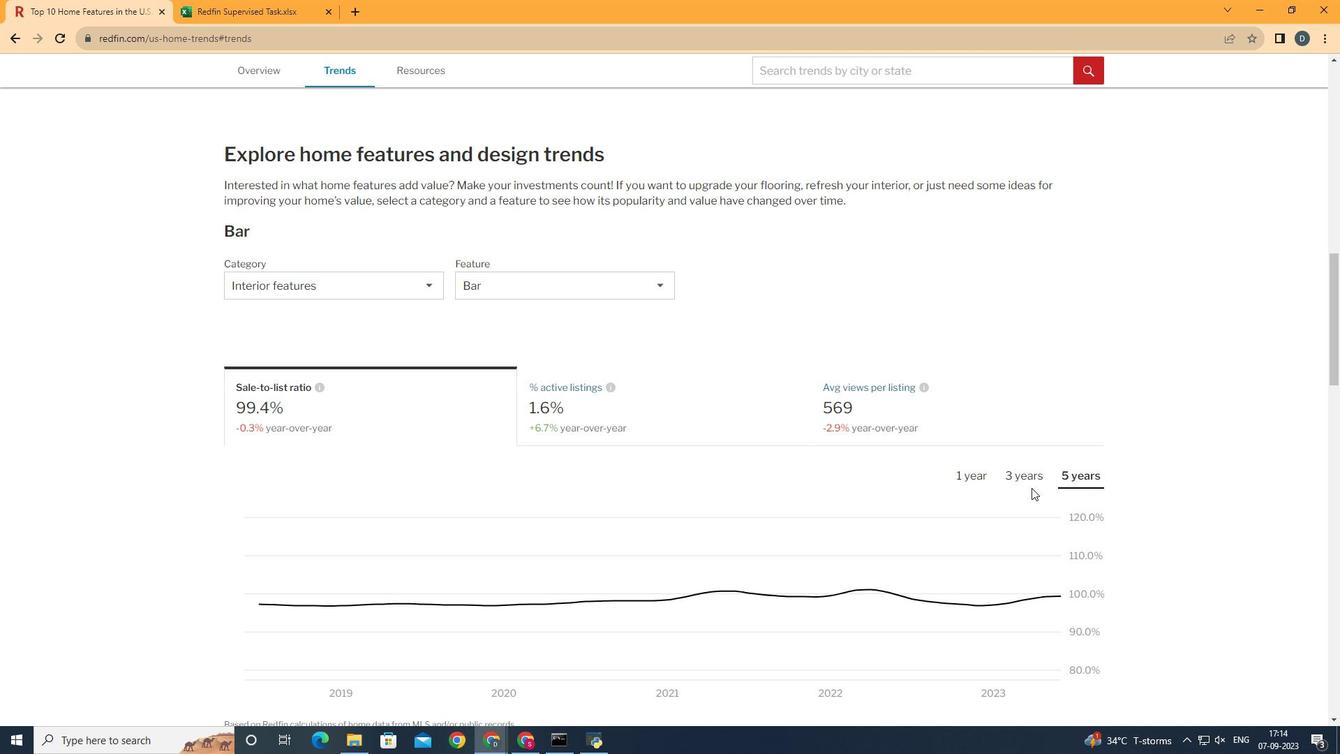 
Action: Mouse moved to (1047, 614)
Screenshot: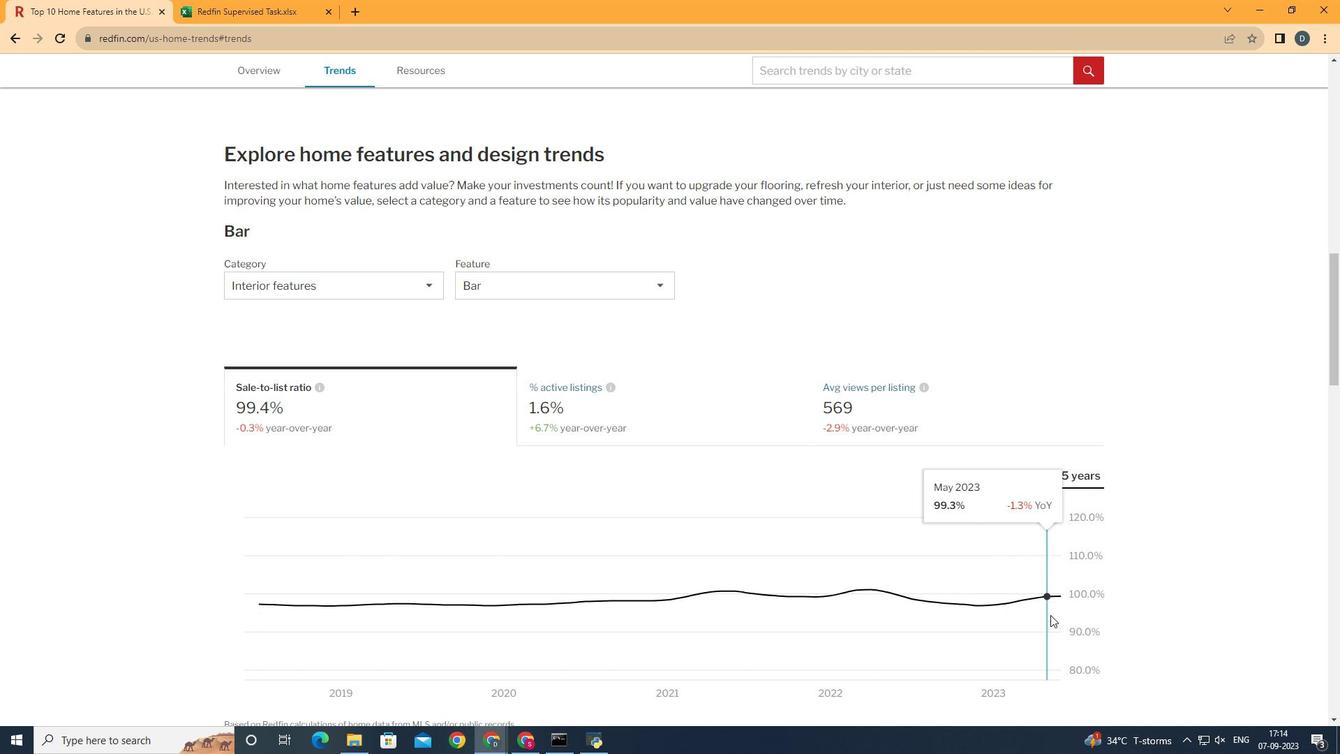 
